 Task: Set the group of pictures for the qsv size to 32.
Action: Mouse moved to (95, 11)
Screenshot: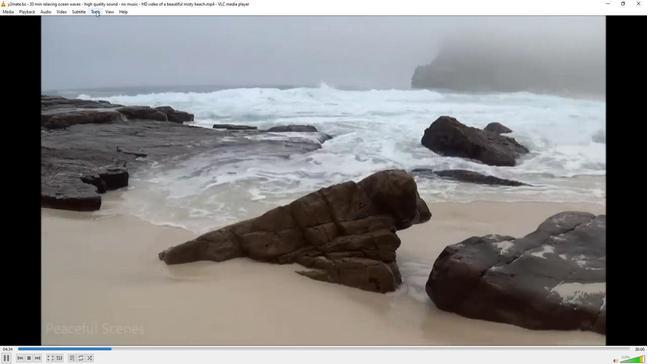 
Action: Mouse pressed left at (95, 11)
Screenshot: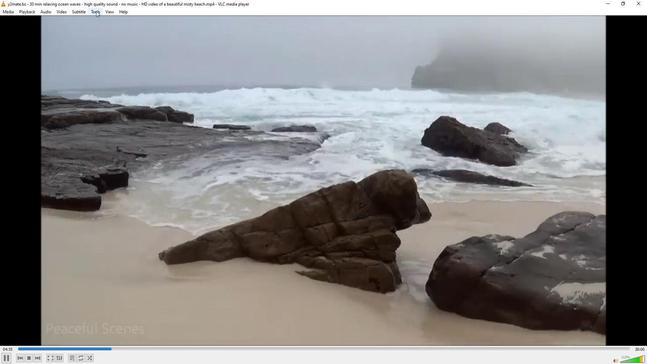 
Action: Mouse moved to (105, 94)
Screenshot: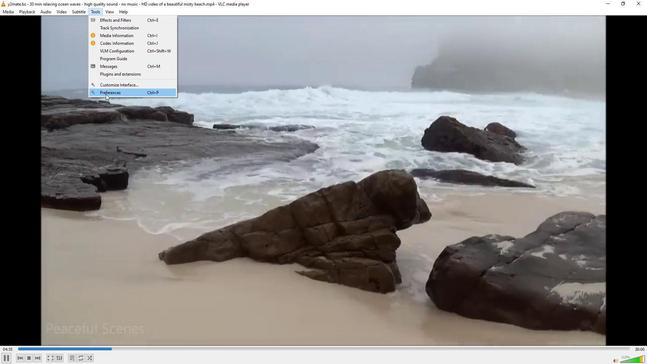 
Action: Mouse pressed left at (105, 94)
Screenshot: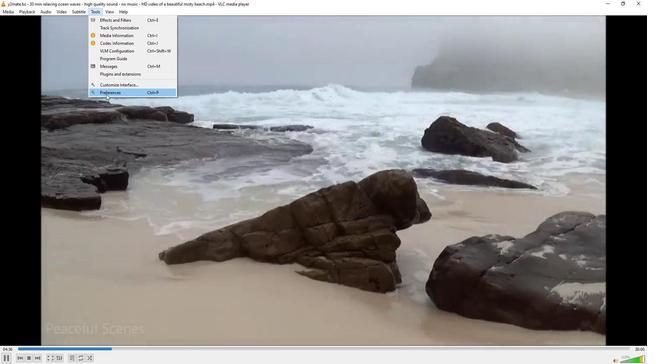 
Action: Mouse moved to (81, 283)
Screenshot: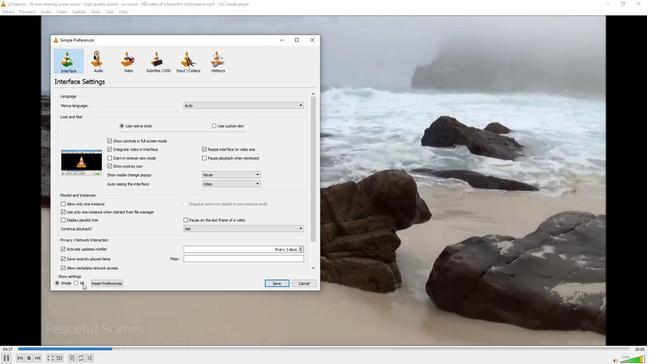 
Action: Mouse pressed left at (81, 283)
Screenshot: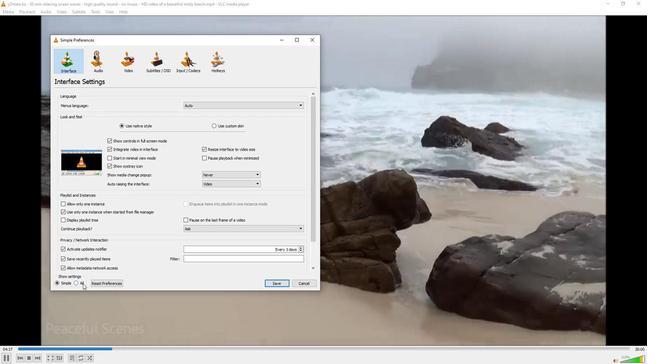 
Action: Mouse moved to (65, 185)
Screenshot: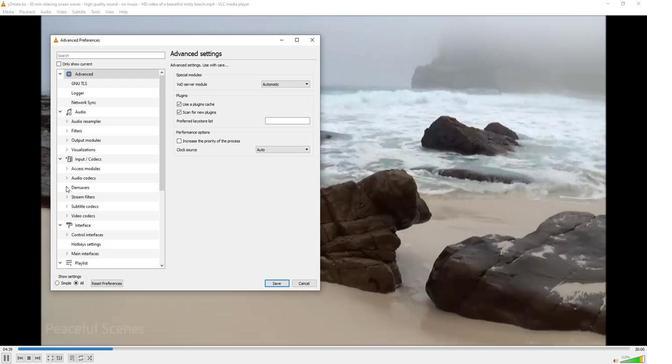 
Action: Mouse pressed left at (65, 185)
Screenshot: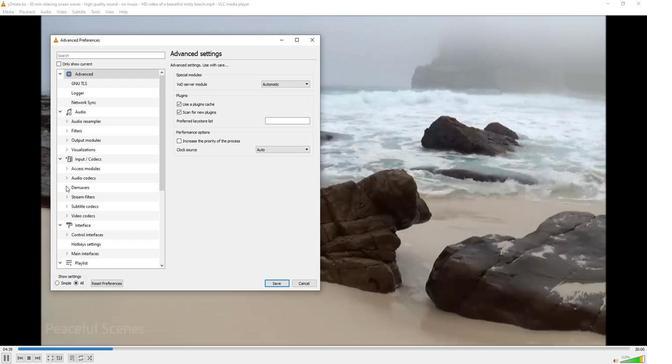 
Action: Mouse moved to (76, 222)
Screenshot: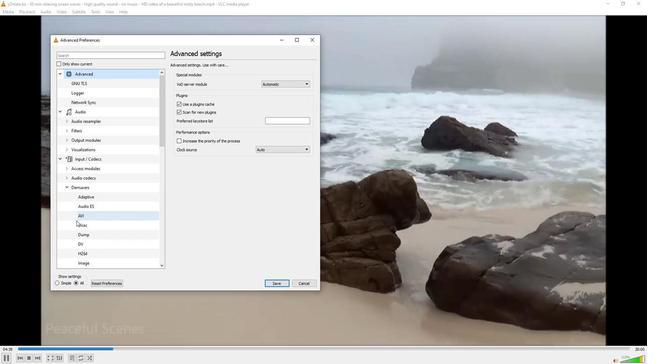 
Action: Mouse scrolled (76, 222) with delta (0, 0)
Screenshot: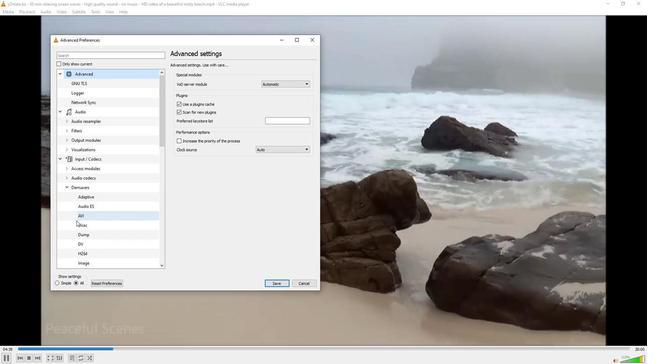 
Action: Mouse scrolled (76, 222) with delta (0, 0)
Screenshot: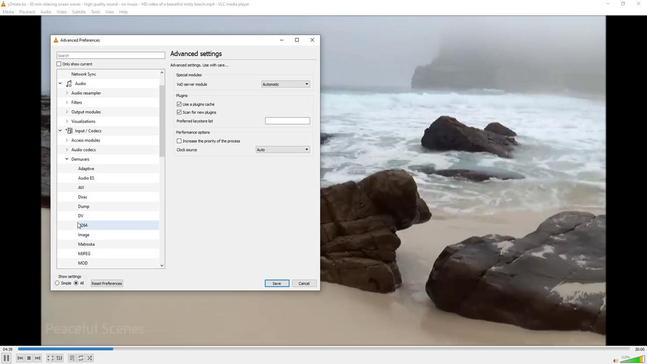 
Action: Mouse scrolled (76, 222) with delta (0, 0)
Screenshot: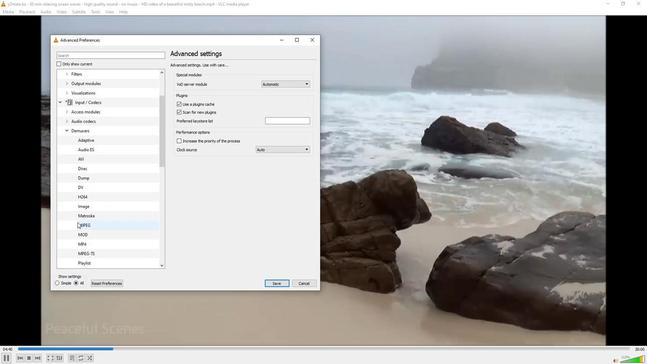 
Action: Mouse scrolled (76, 222) with delta (0, 0)
Screenshot: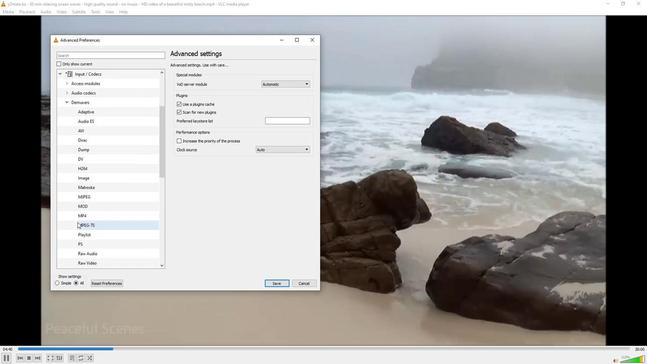 
Action: Mouse scrolled (76, 222) with delta (0, 0)
Screenshot: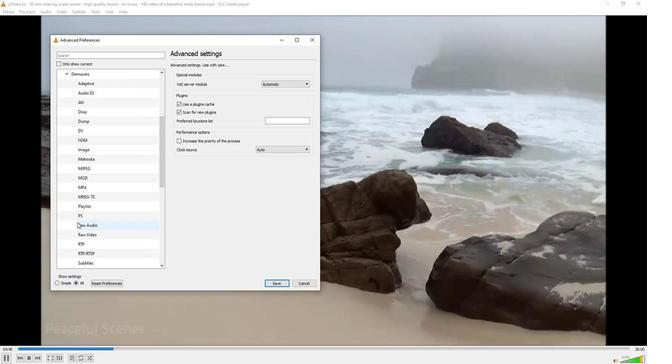 
Action: Mouse scrolled (76, 222) with delta (0, 0)
Screenshot: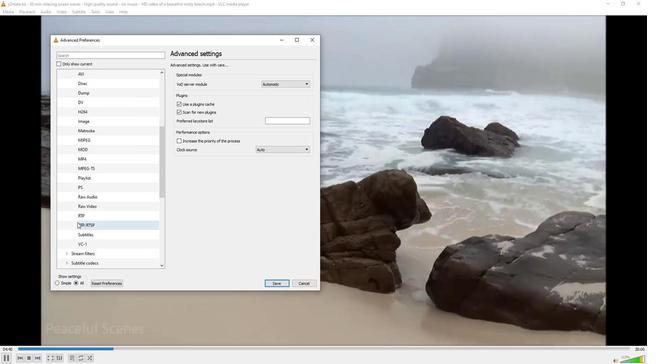 
Action: Mouse moved to (65, 242)
Screenshot: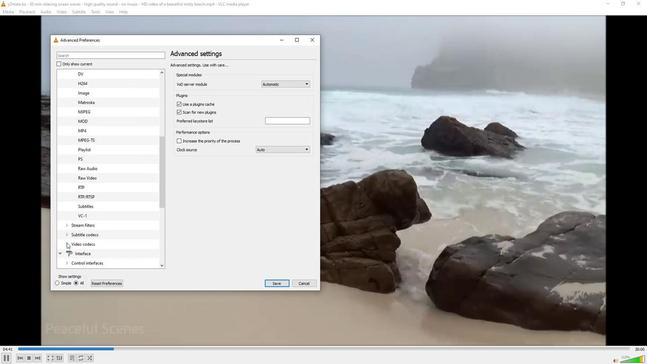 
Action: Mouse pressed left at (65, 242)
Screenshot: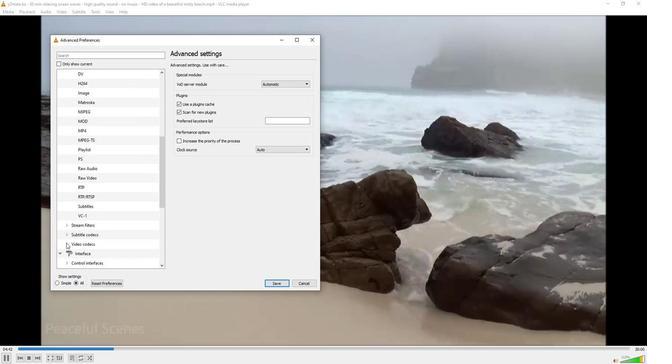 
Action: Mouse moved to (77, 254)
Screenshot: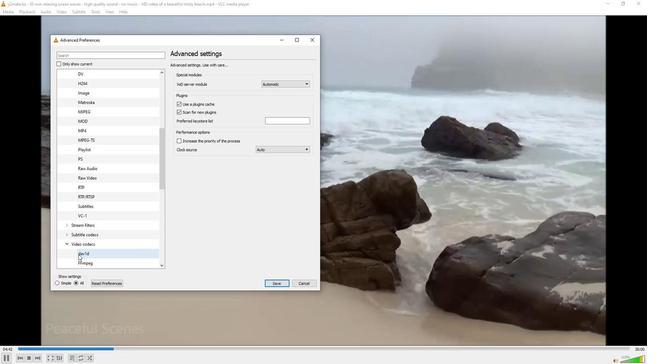 
Action: Mouse scrolled (77, 254) with delta (0, 0)
Screenshot: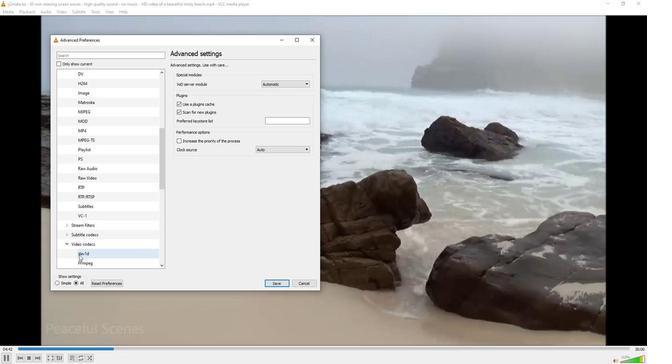 
Action: Mouse moved to (78, 254)
Screenshot: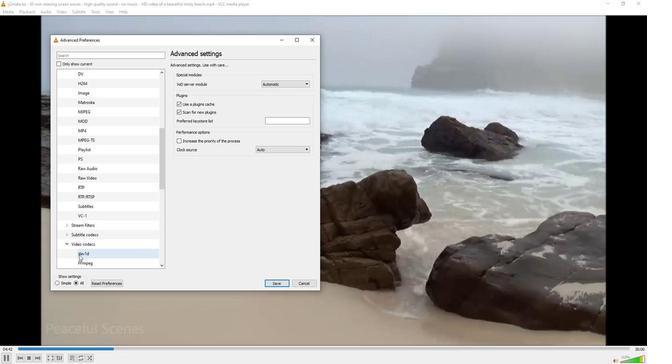 
Action: Mouse scrolled (78, 254) with delta (0, 0)
Screenshot: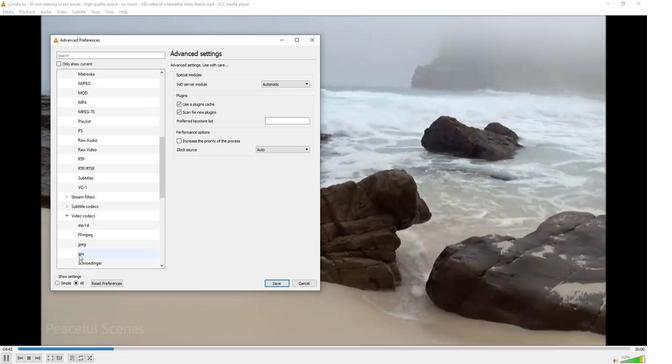 
Action: Mouse moved to (91, 226)
Screenshot: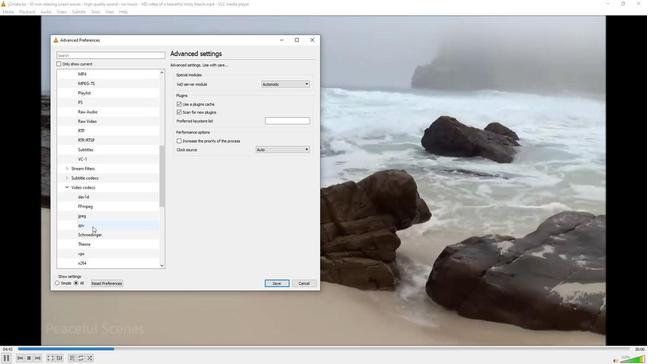 
Action: Mouse pressed left at (91, 226)
Screenshot: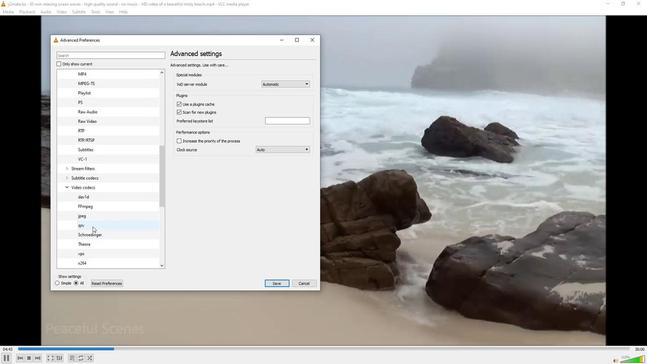 
Action: Mouse moved to (309, 122)
Screenshot: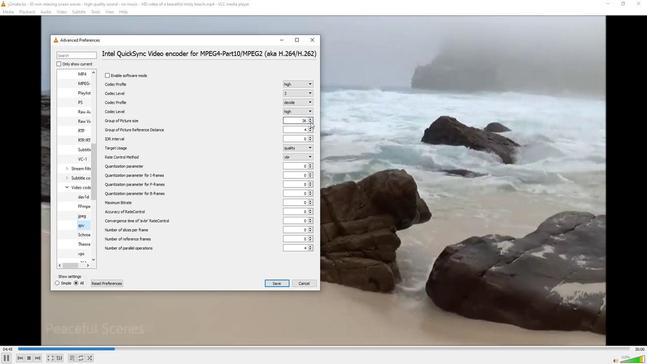 
Action: Mouse pressed left at (309, 122)
Screenshot: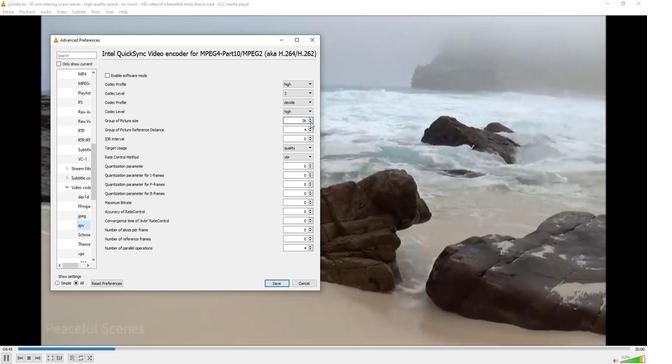 
Action: Mouse pressed left at (309, 122)
Screenshot: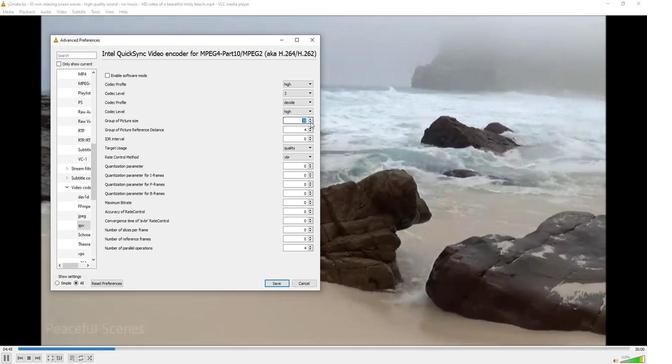 
Action: Mouse pressed left at (309, 122)
Screenshot: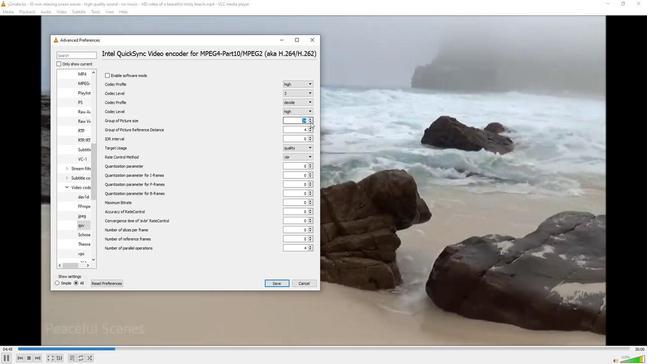 
Action: Mouse pressed left at (309, 122)
Screenshot: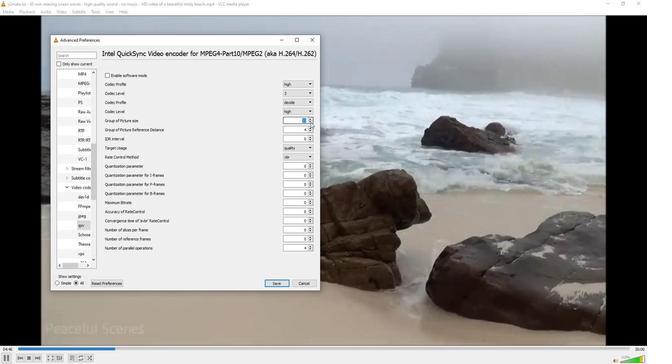 
Action: Mouse moved to (257, 162)
Screenshot: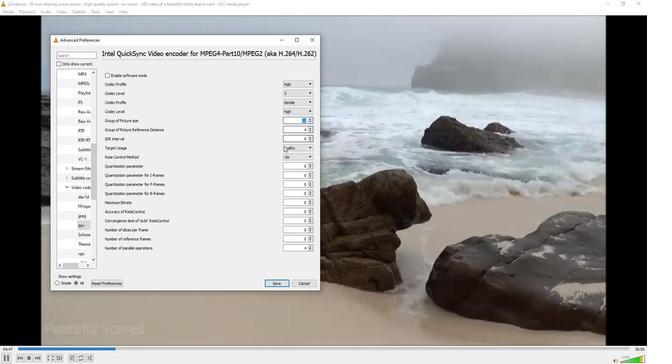 
